 Task: Plan a time block for cross-departmental collaboration.
Action: Mouse moved to (192, 379)
Screenshot: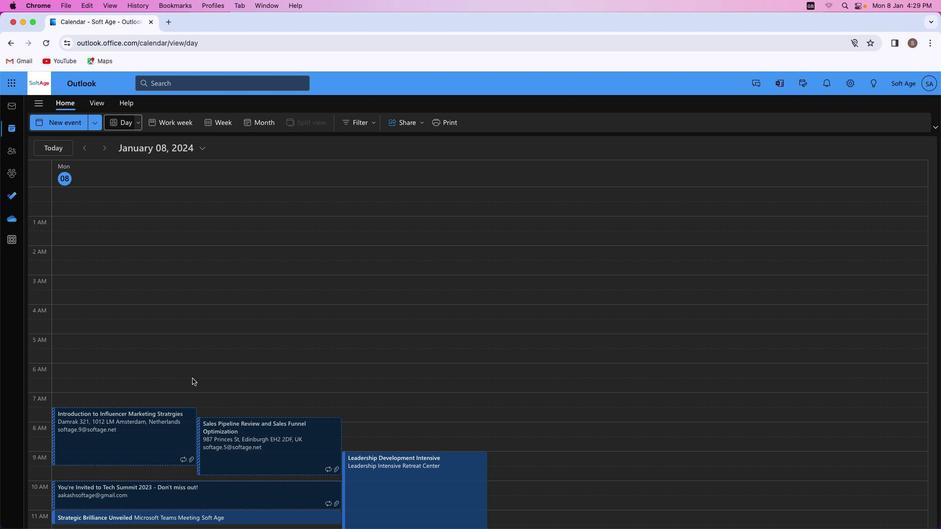 
Action: Mouse pressed left at (192, 379)
Screenshot: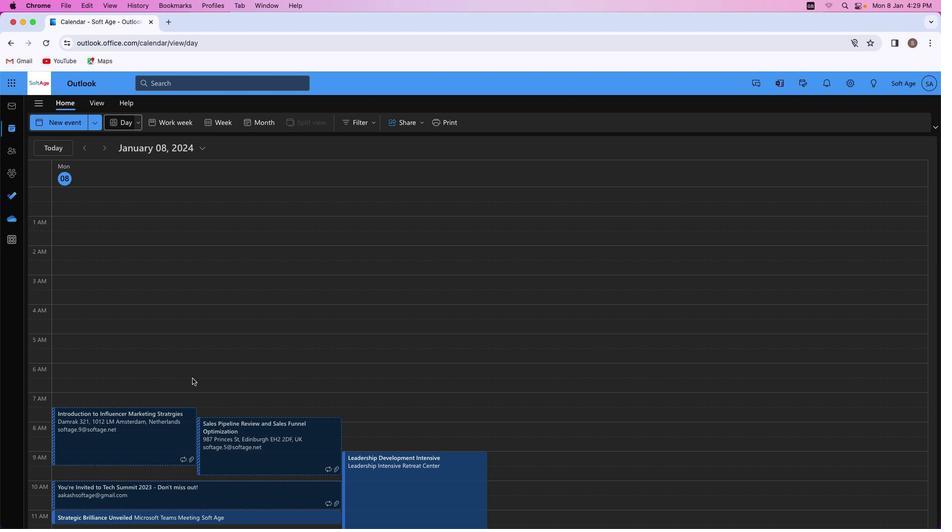 
Action: Mouse moved to (57, 124)
Screenshot: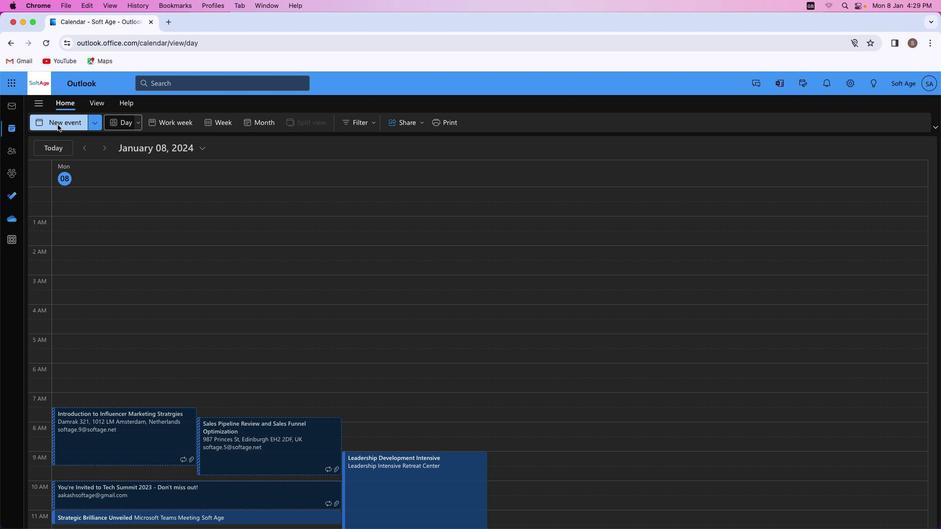 
Action: Mouse pressed left at (57, 124)
Screenshot: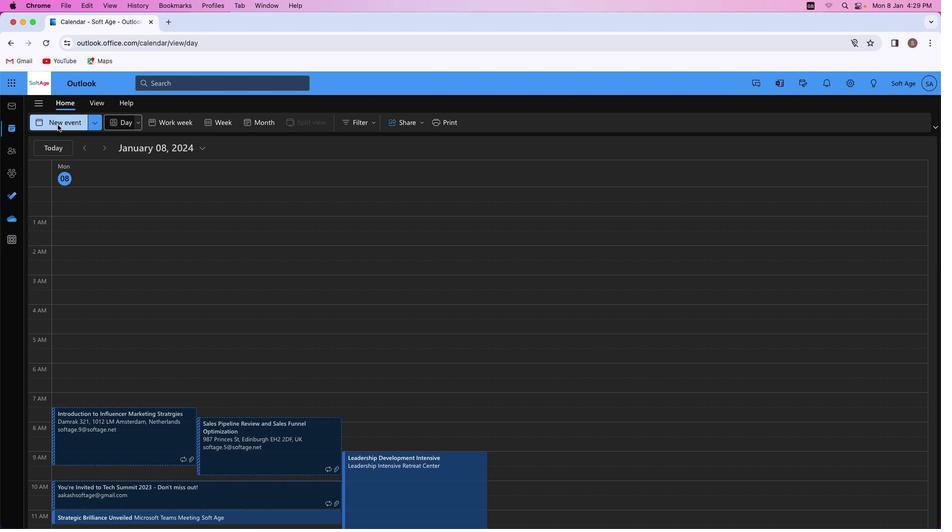 
Action: Mouse moved to (255, 180)
Screenshot: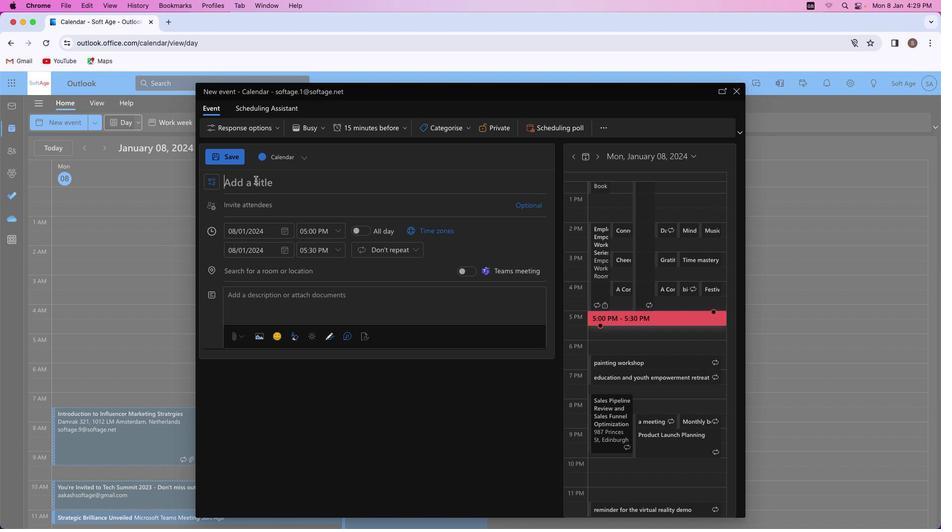 
Action: Mouse pressed left at (255, 180)
Screenshot: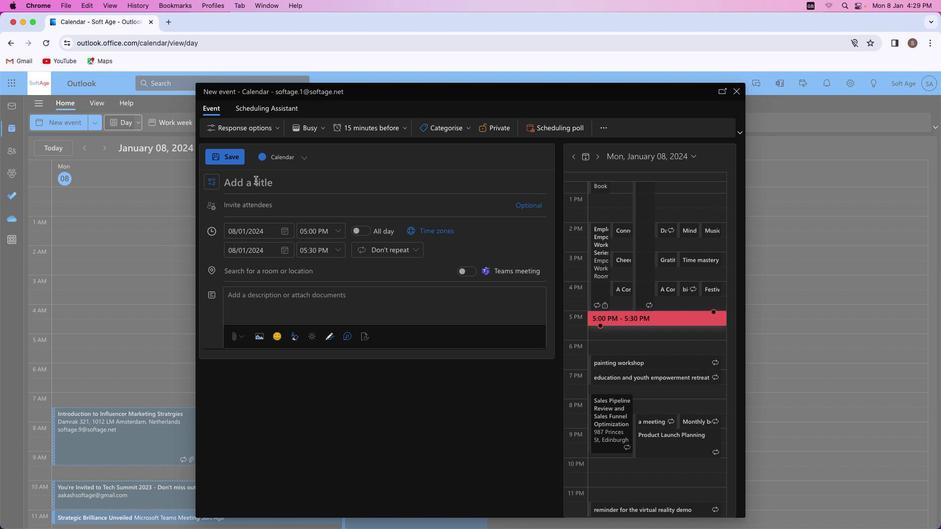 
Action: Key pressed Key.shift'S''y''n''e''r''g''y'Key.spaceKey.shift_r'U''n''l''e''a''s''h''e''d'Key.shift_r':'Key.spaceKey.shift'C''r''o''s''s''-'Key.shift'D''e''p''a''r''t''m''e''n''t''a''l'Key.spaceKey.shift'C''o''l''l''a''b''o''r''a''t''i''o''n'
Screenshot: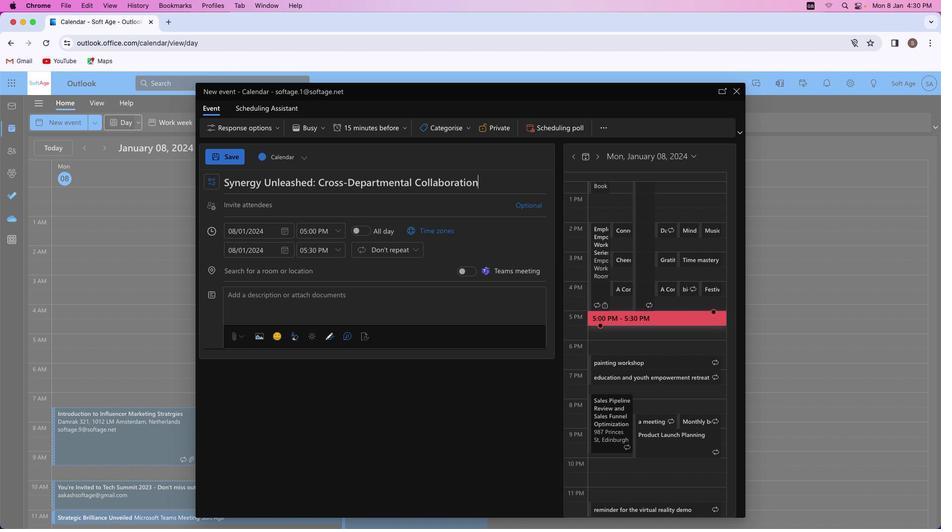 
Action: Mouse moved to (279, 204)
Screenshot: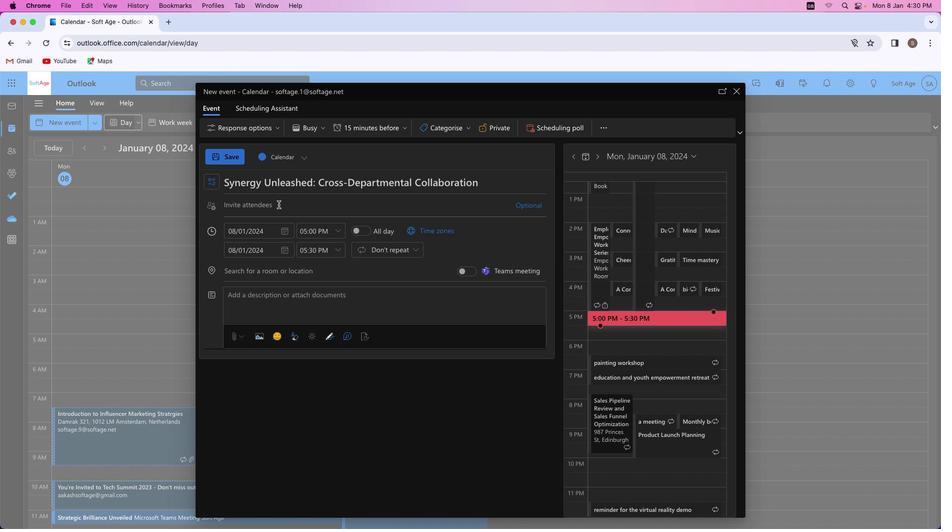 
Action: Mouse pressed left at (279, 204)
Screenshot: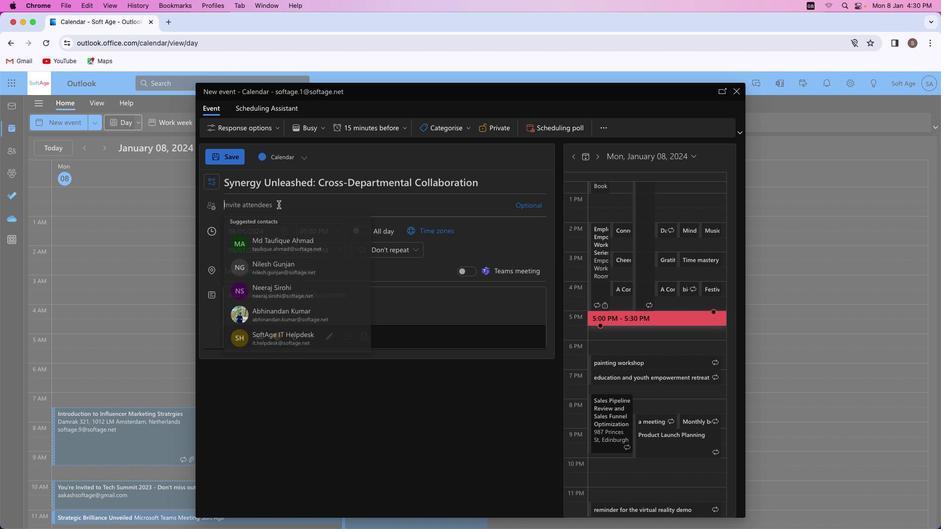 
Action: Key pressed Key.shift'A''k''a''s''h''r''a''j''p''u''t'Key.shift'@''o''u''t''l''o''o''k''.''c''o''m'
Screenshot: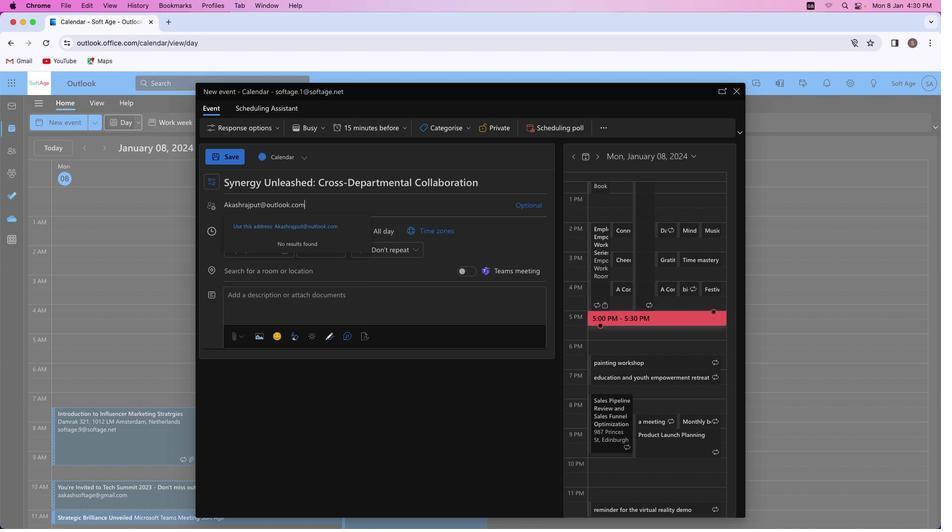 
Action: Mouse moved to (305, 230)
Screenshot: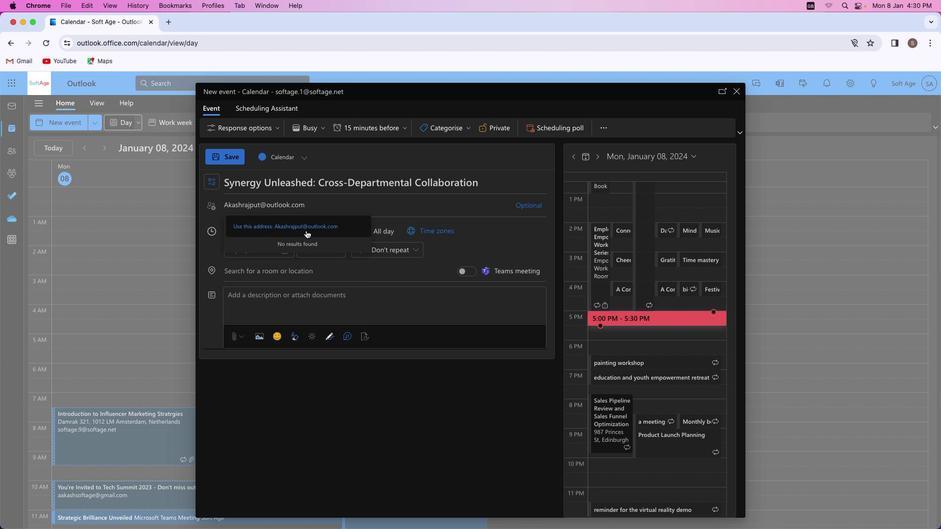 
Action: Mouse pressed left at (305, 230)
Screenshot: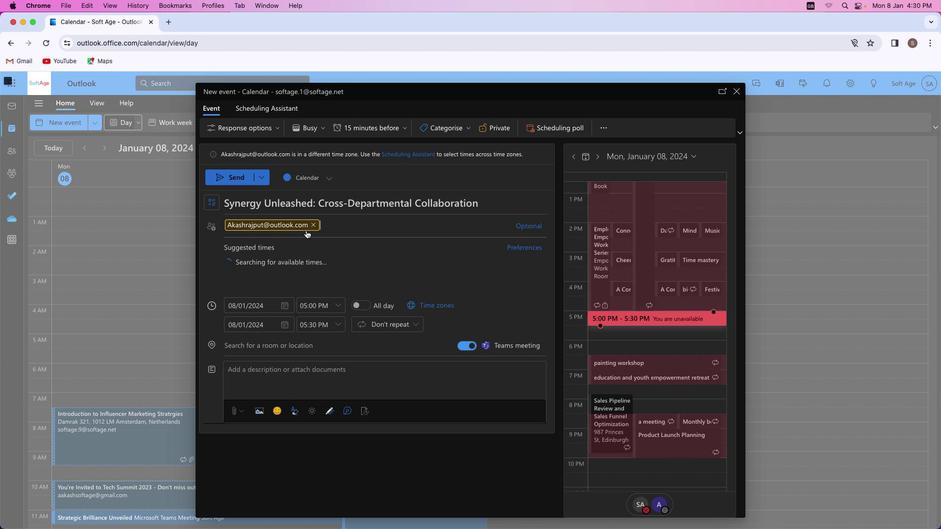 
Action: Mouse moved to (269, 379)
Screenshot: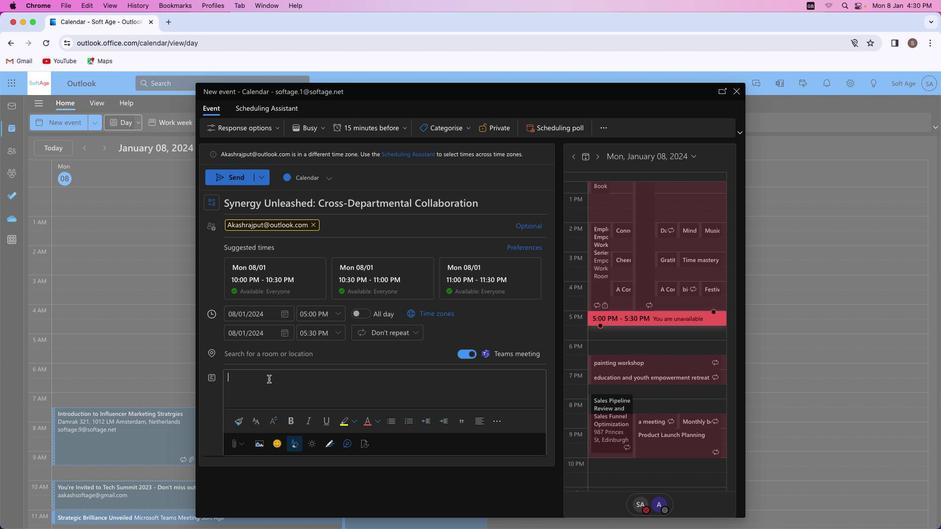 
Action: Mouse pressed left at (269, 379)
Screenshot: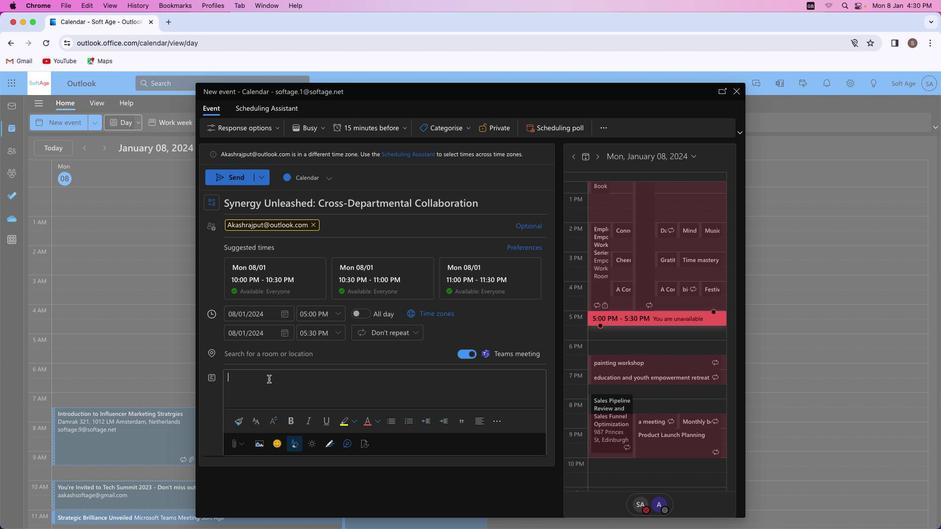 
Action: Key pressed Key.shift'F''o''s''t''e''r'Key.space'i''n''n''o''v''a''t''i''o''n'Key.space'a''n''d'Key.space'u''n''i''t''y'Key.space'w''i''t''h'Key.space'c''r''o''s''s''-''d''e''p''a''r''t''m''e''n''t''a''l'Key.space'c''o''l''l''a''b''o''r''a''t''i''o''n''.'Key.spaceKey.shift_r'J''o''i''n'Key.space'f''o''r''c''e''s'','Key.space'b''r''e''a''k'Key.space's''i''l''o''s'','Key.space'a''n''d'Key.space'c''r''e''a''t''e'Key.space'a'Key.space'd''y''n''a''m''i''c'Key.space'e''n''v''i''r''o''n''m''e''n''t'Key.space'f''o''r'Key.space's''h''a''r''e''d'Key.space's''u''c''c''e''s''s'Key.space'a''n''d'Key.space'g''r''o''w''t''h''.'
Screenshot: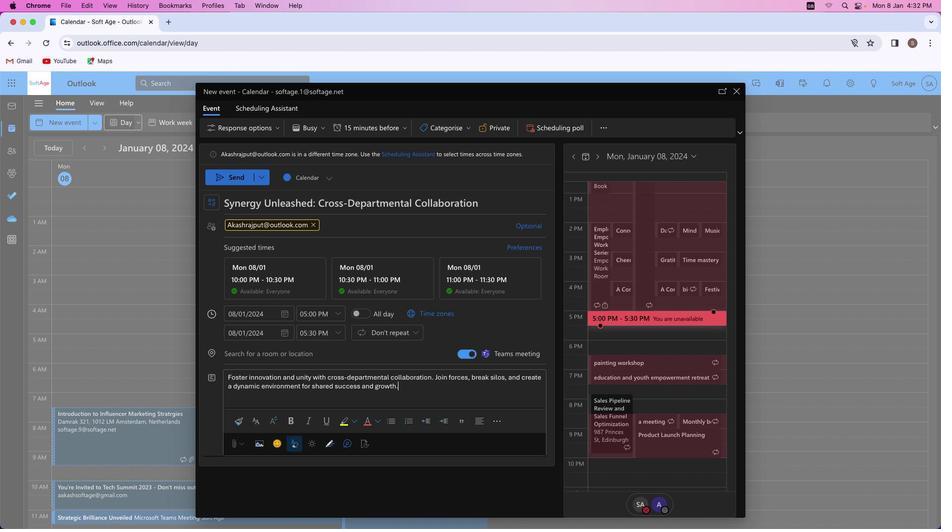 
Action: Mouse moved to (327, 378)
Screenshot: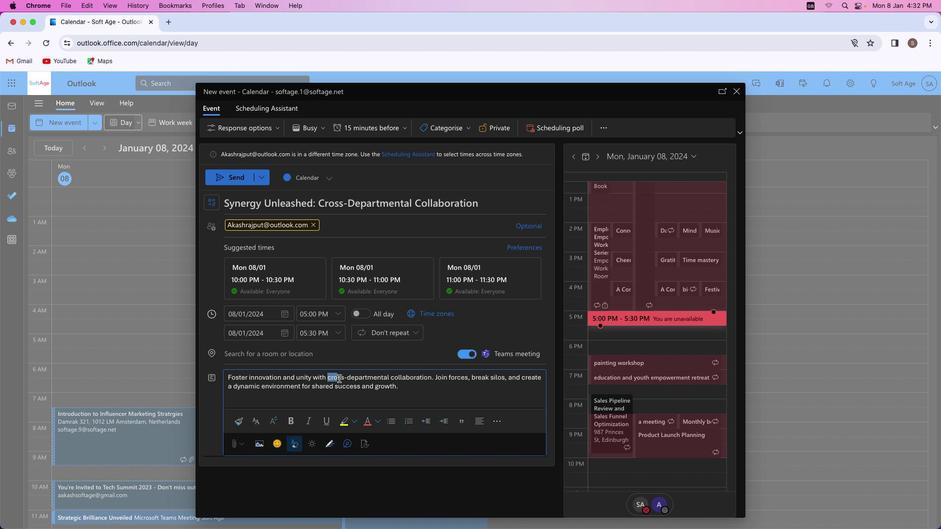 
Action: Mouse pressed left at (327, 378)
Screenshot: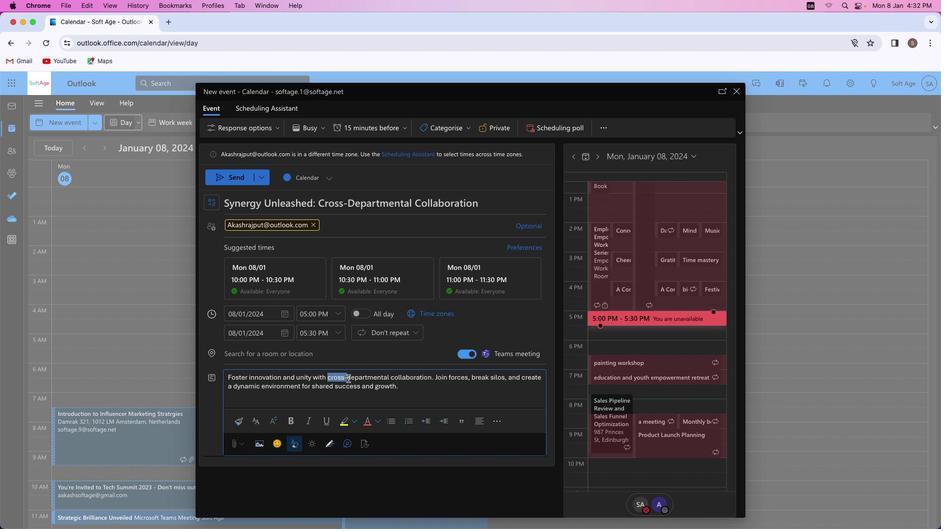 
Action: Mouse moved to (293, 424)
Screenshot: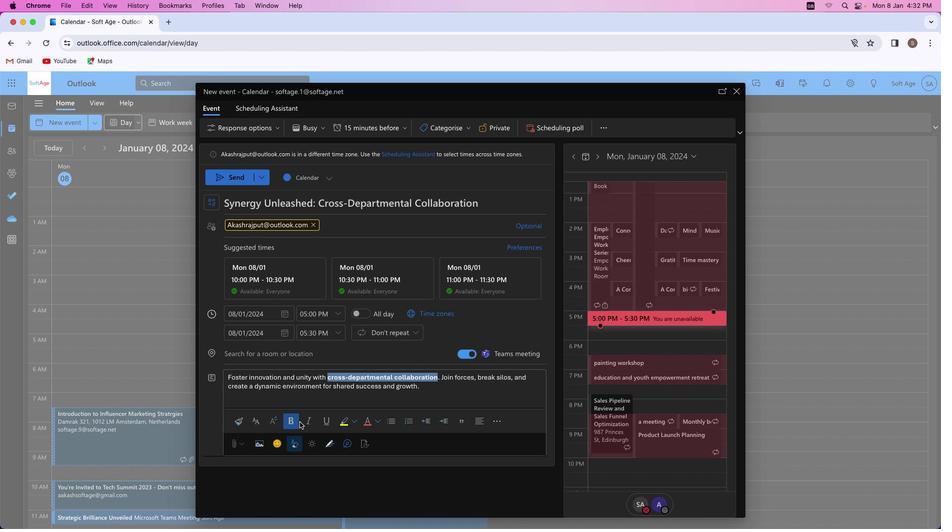 
Action: Mouse pressed left at (293, 424)
Screenshot: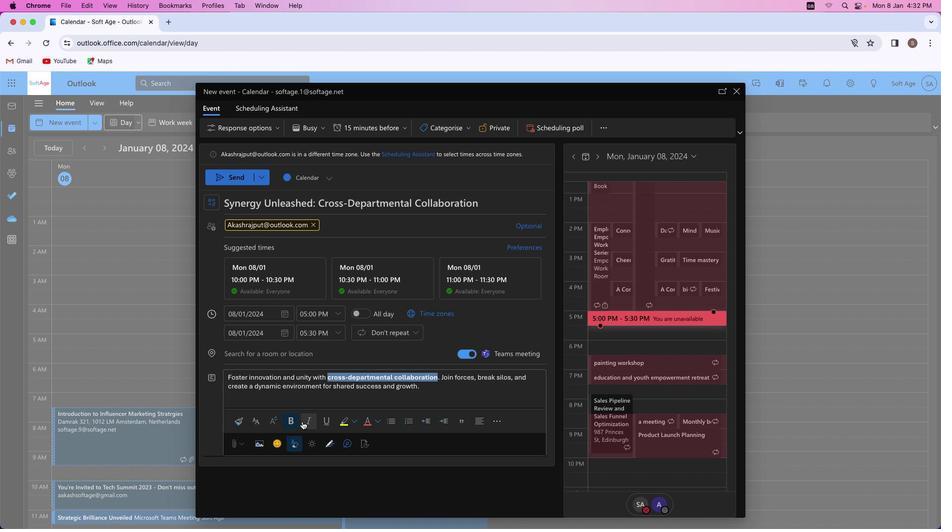 
Action: Mouse moved to (309, 420)
Screenshot: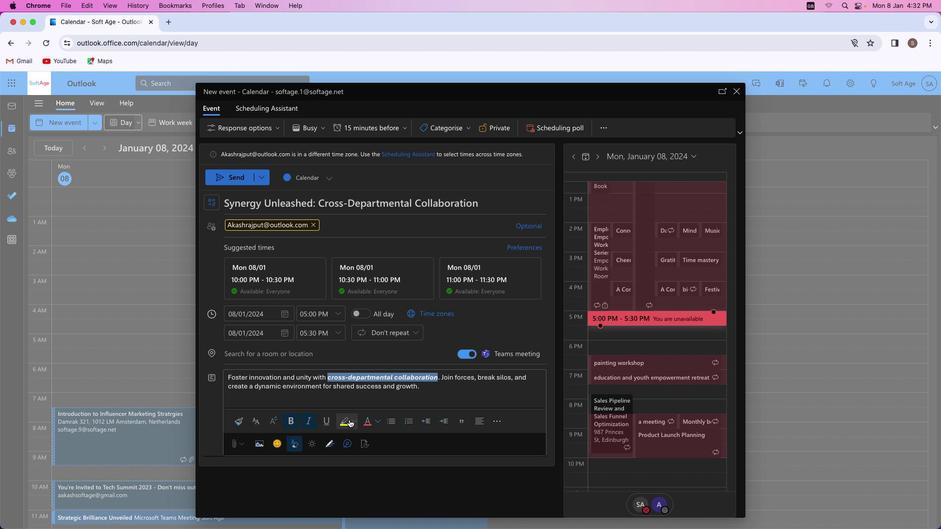 
Action: Mouse pressed left at (309, 420)
Screenshot: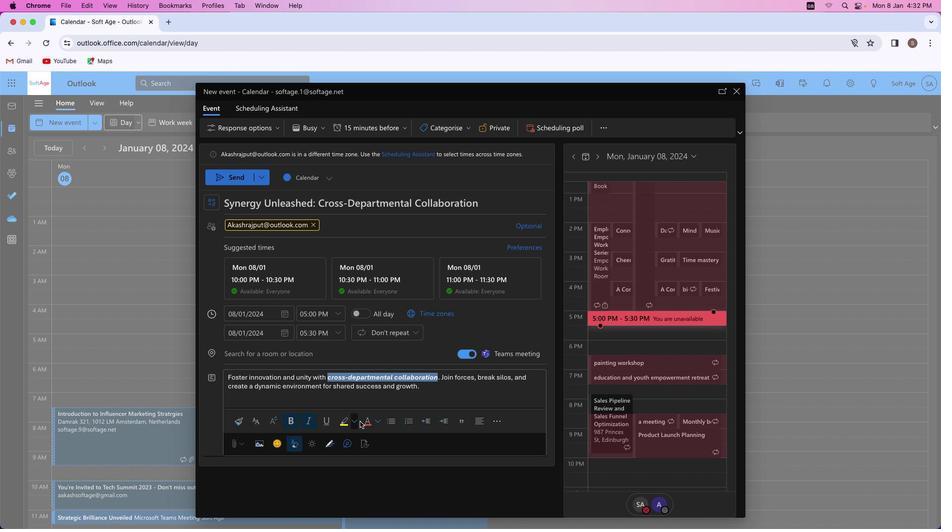 
Action: Mouse moved to (375, 419)
Screenshot: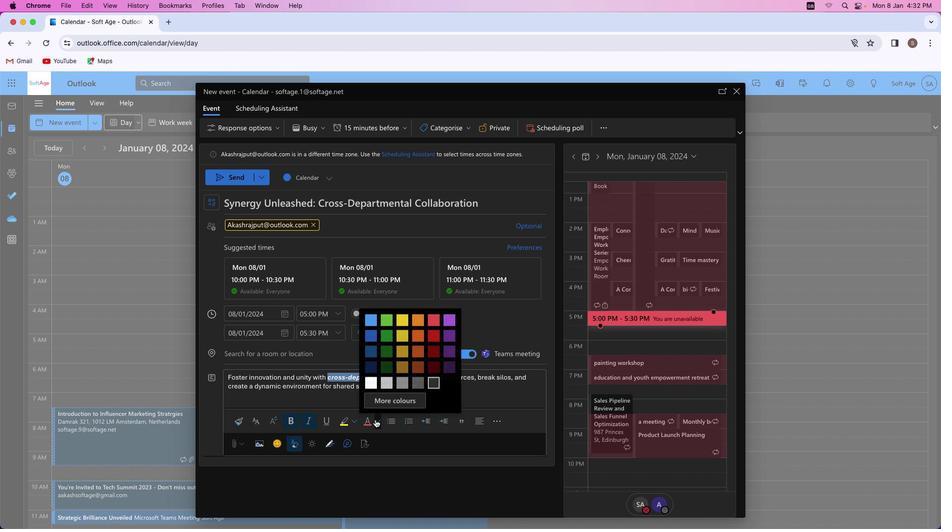 
Action: Mouse pressed left at (375, 419)
Screenshot: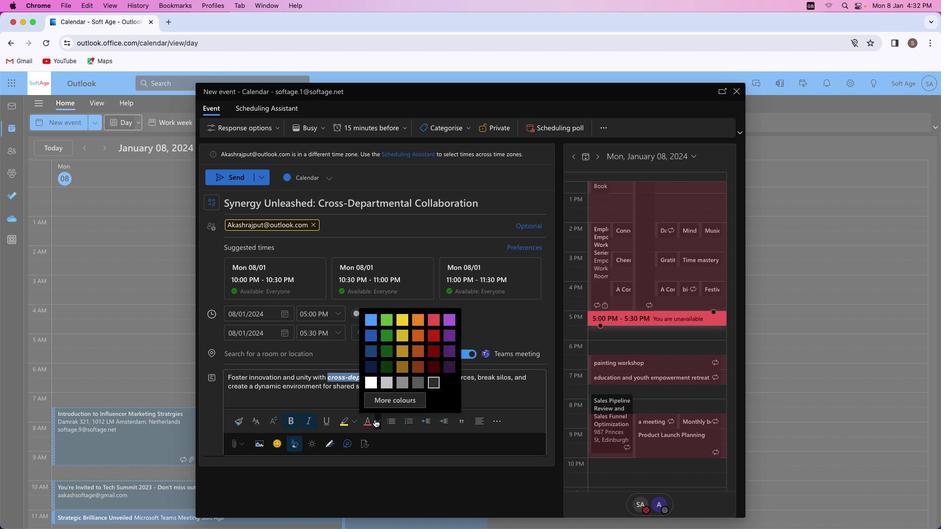 
Action: Mouse moved to (449, 368)
Screenshot: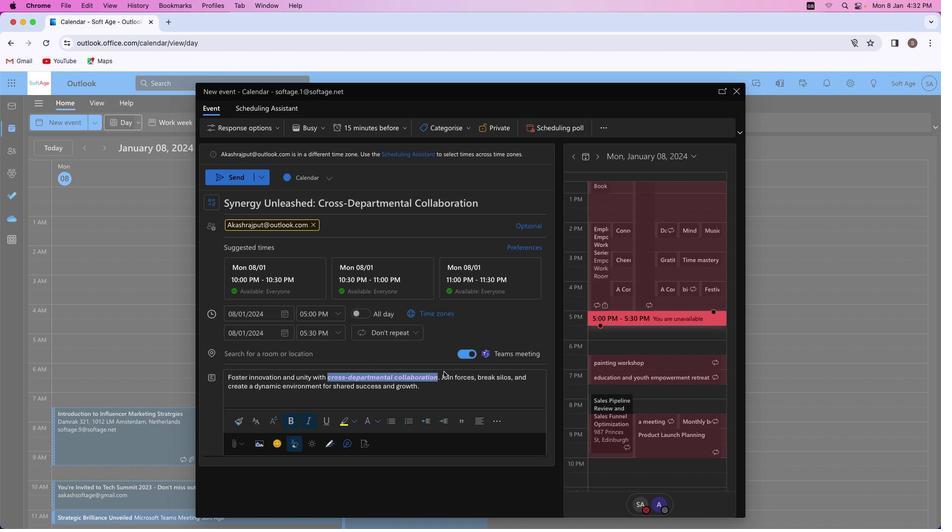 
Action: Mouse pressed left at (449, 368)
Screenshot: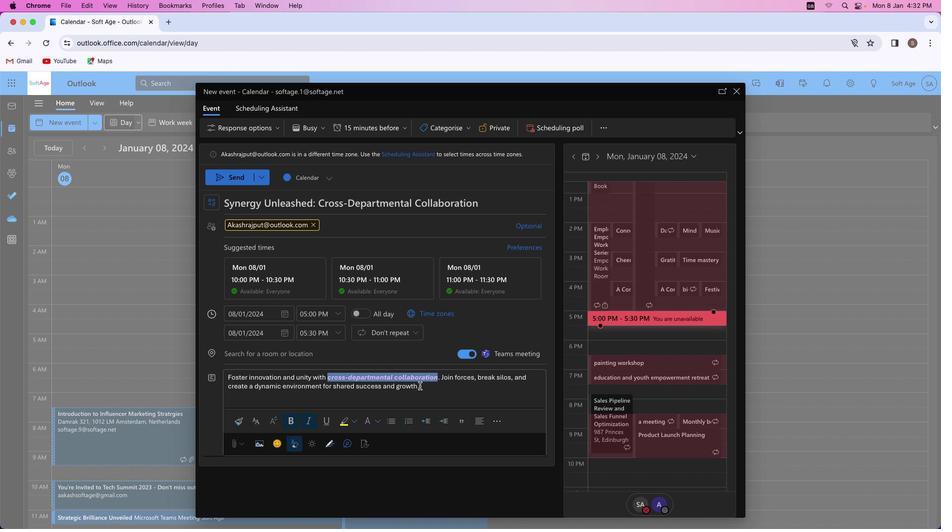 
Action: Mouse moved to (374, 398)
Screenshot: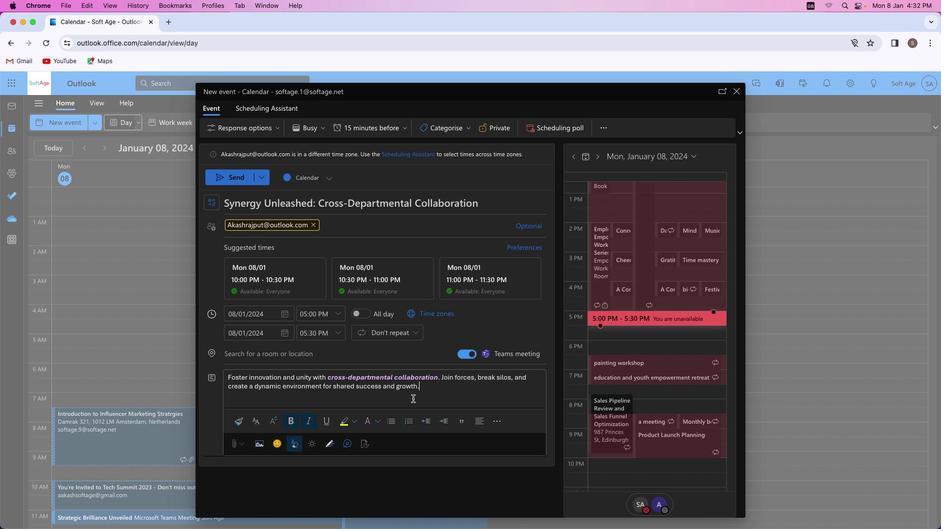 
Action: Mouse pressed left at (374, 398)
Screenshot: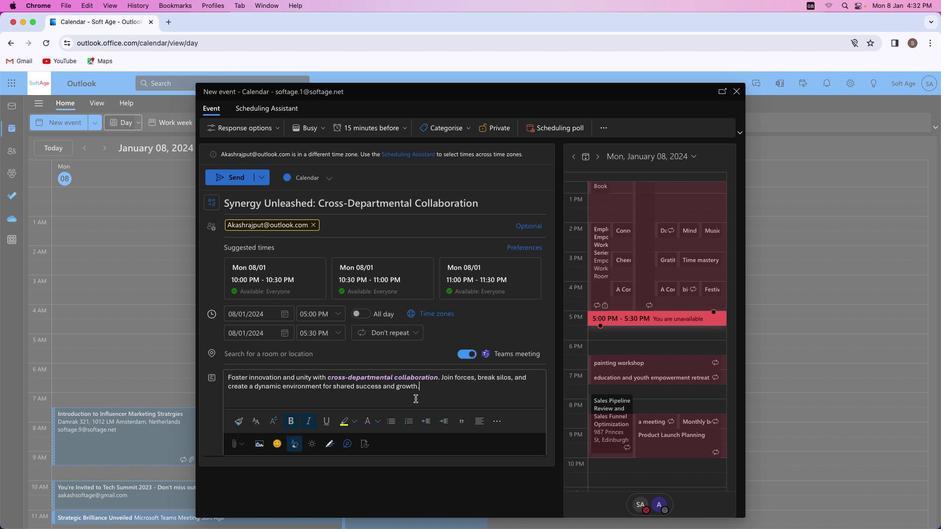 
Action: Mouse moved to (427, 398)
Screenshot: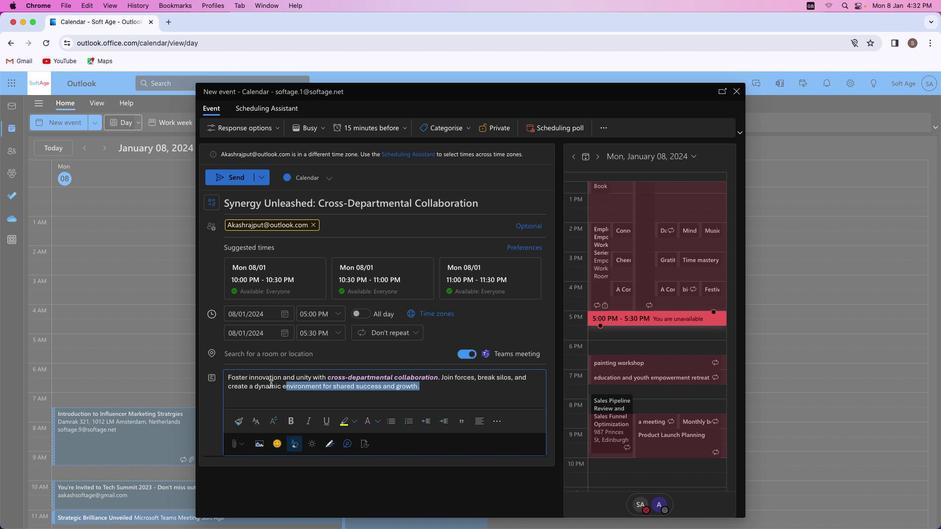 
Action: Mouse pressed left at (427, 398)
Screenshot: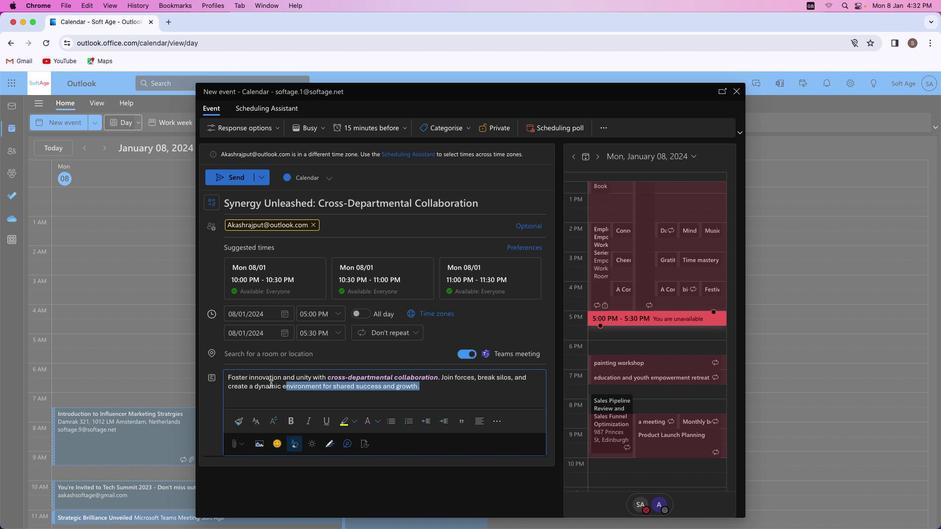 
Action: Mouse moved to (355, 423)
Screenshot: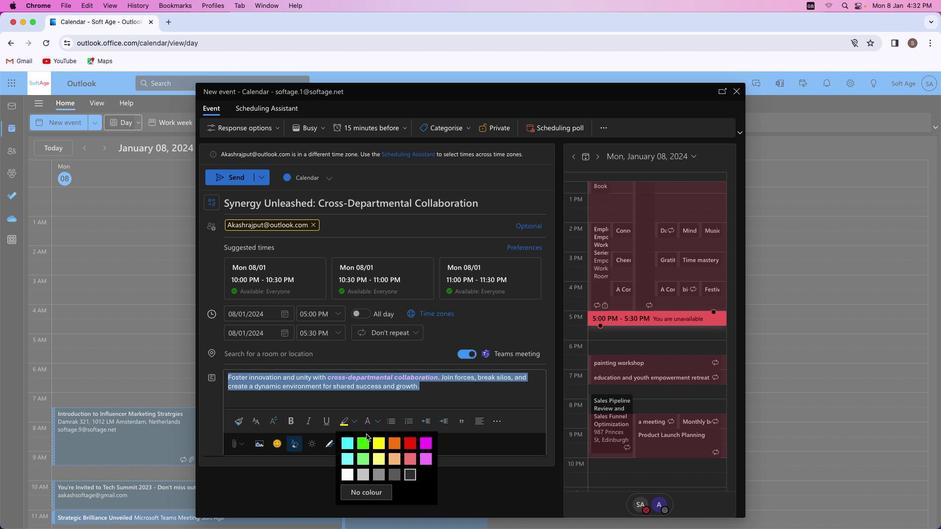 
Action: Mouse pressed left at (355, 423)
Screenshot: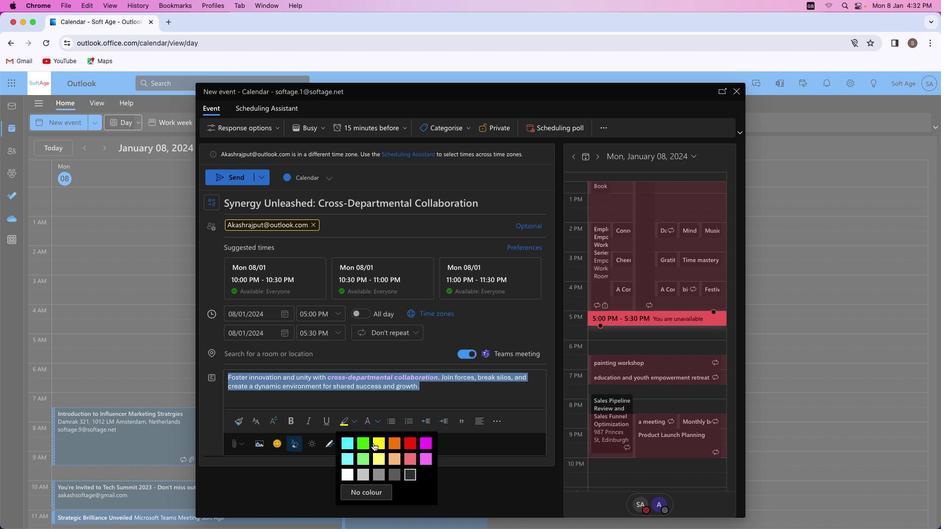 
Action: Mouse moved to (392, 473)
Screenshot: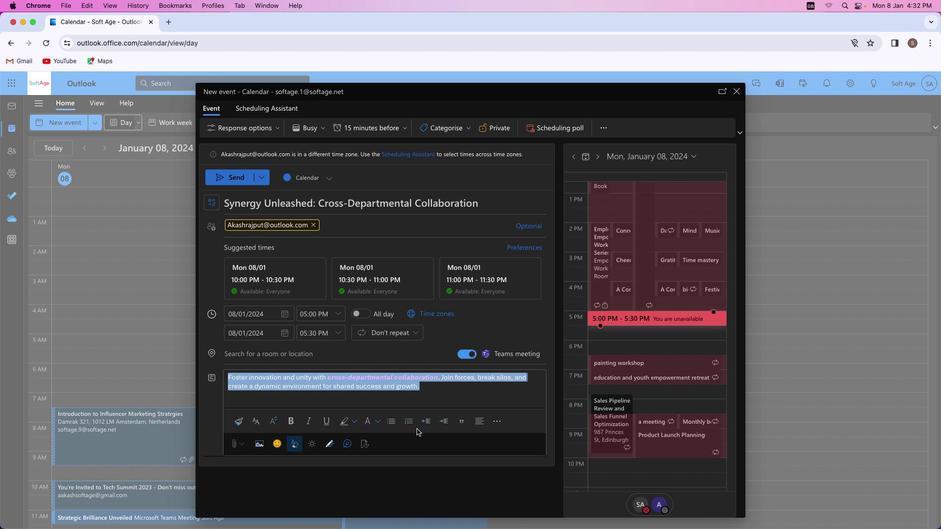
Action: Mouse pressed left at (392, 473)
Screenshot: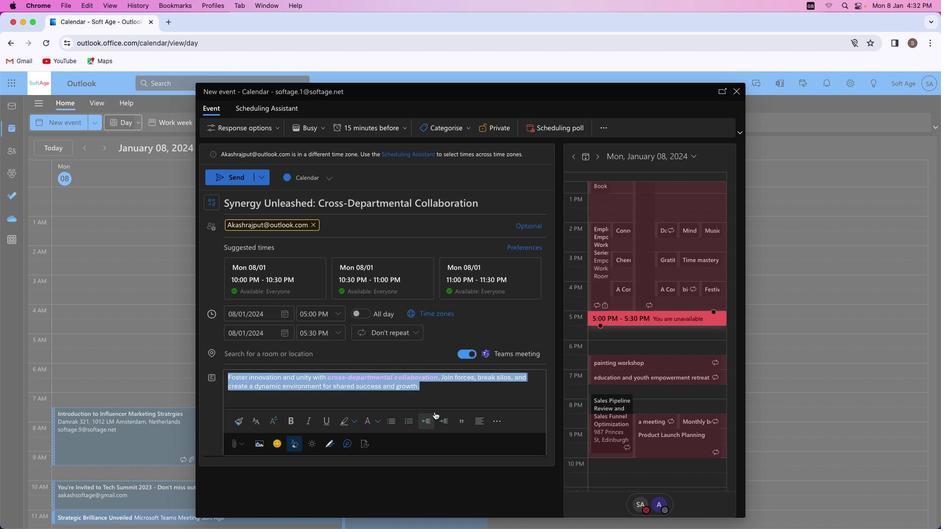 
Action: Mouse moved to (437, 399)
Screenshot: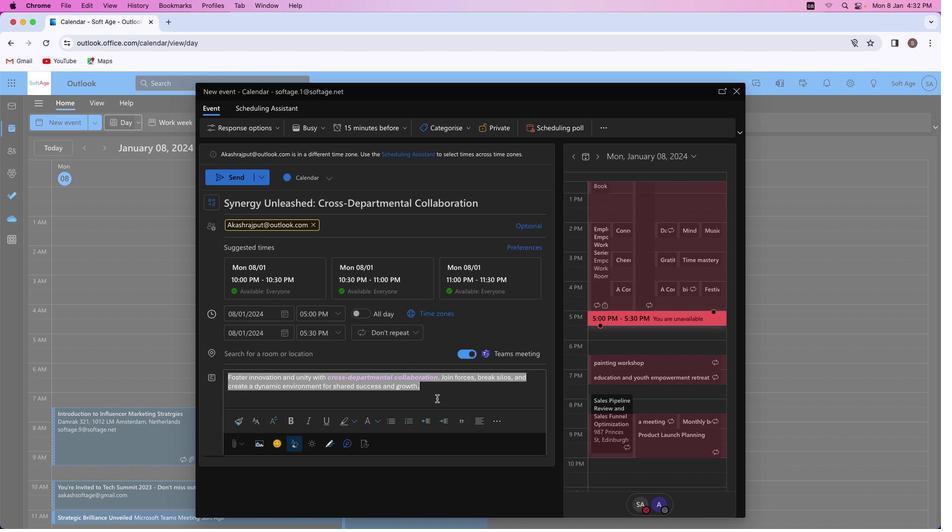 
Action: Mouse pressed left at (437, 399)
Screenshot: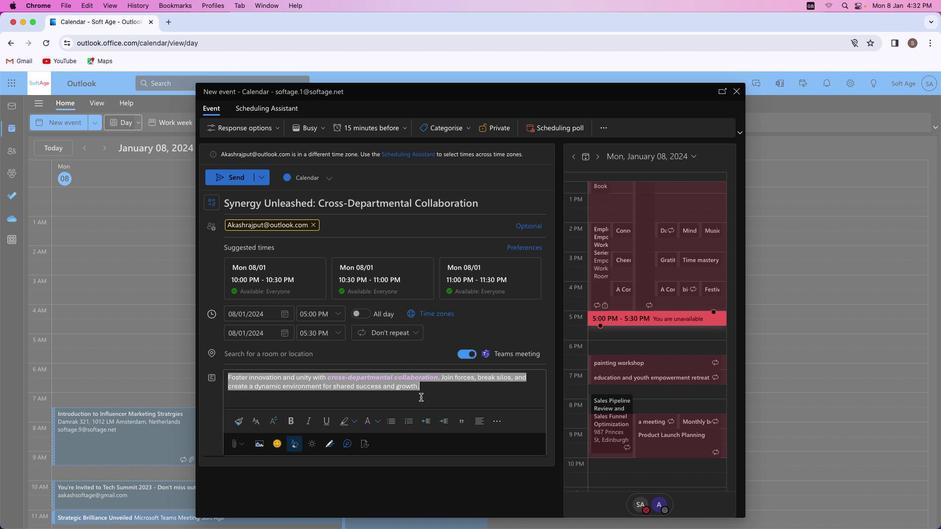 
Action: Mouse moved to (269, 355)
Screenshot: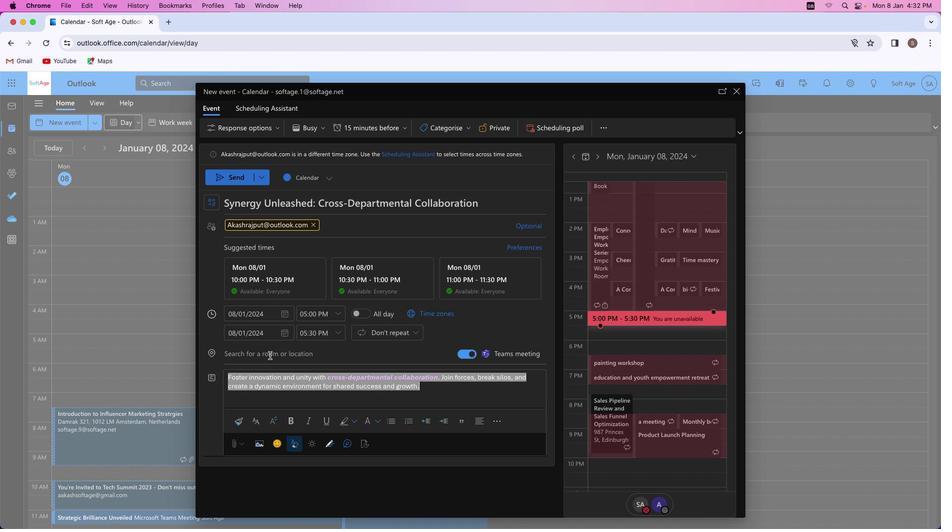 
Action: Mouse pressed left at (269, 355)
Screenshot: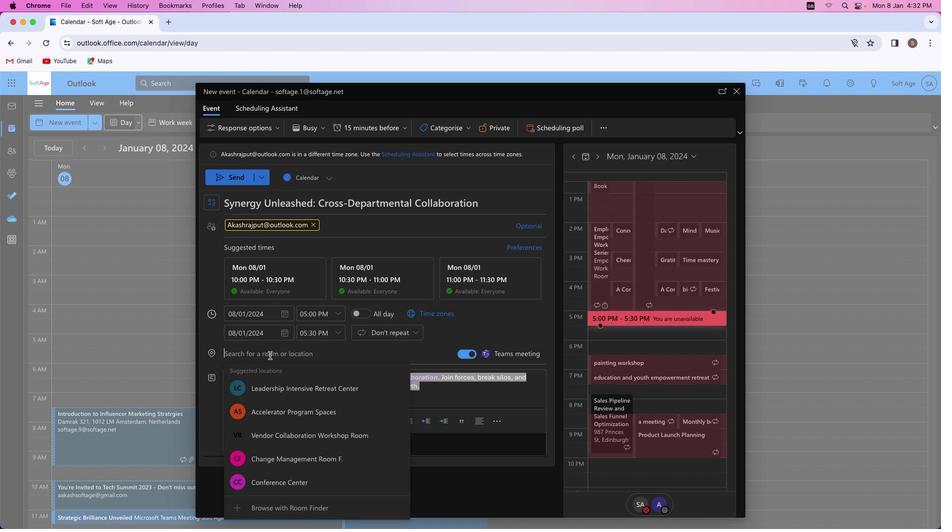 
Action: Key pressed Key.shift'C''r''o''s''s'
Screenshot: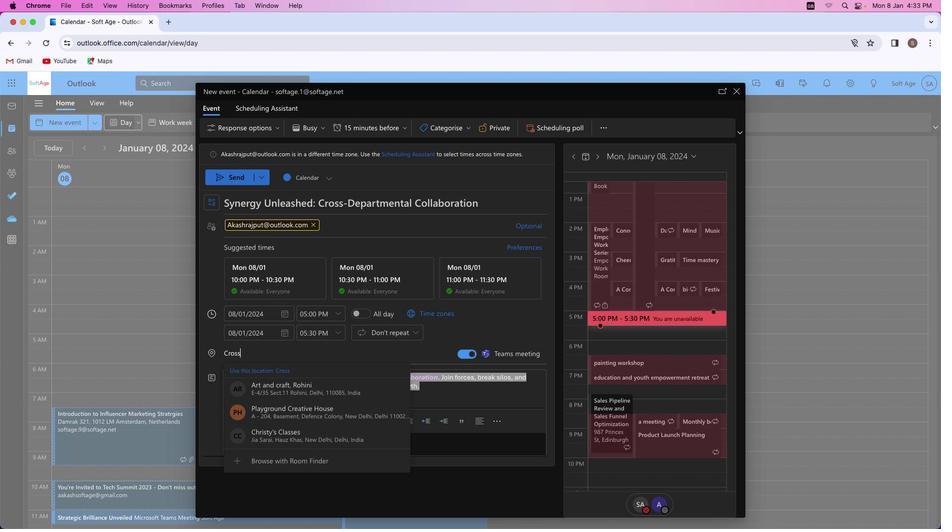 
Action: Mouse moved to (290, 433)
Screenshot: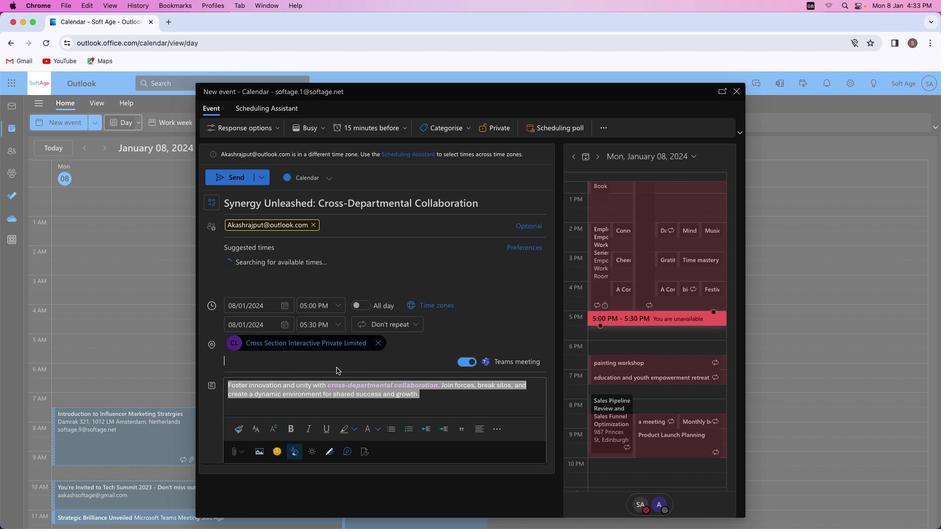
Action: Mouse pressed left at (290, 433)
Screenshot: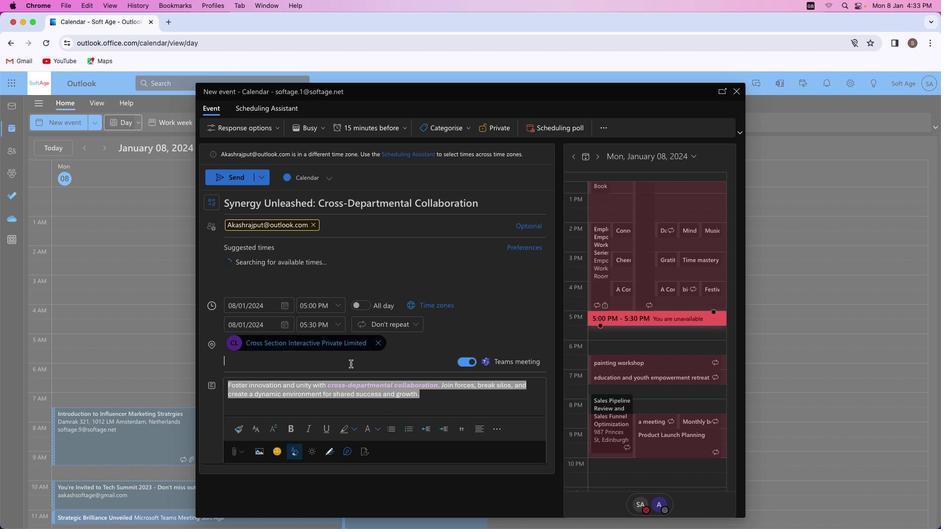 
Action: Mouse moved to (234, 174)
Screenshot: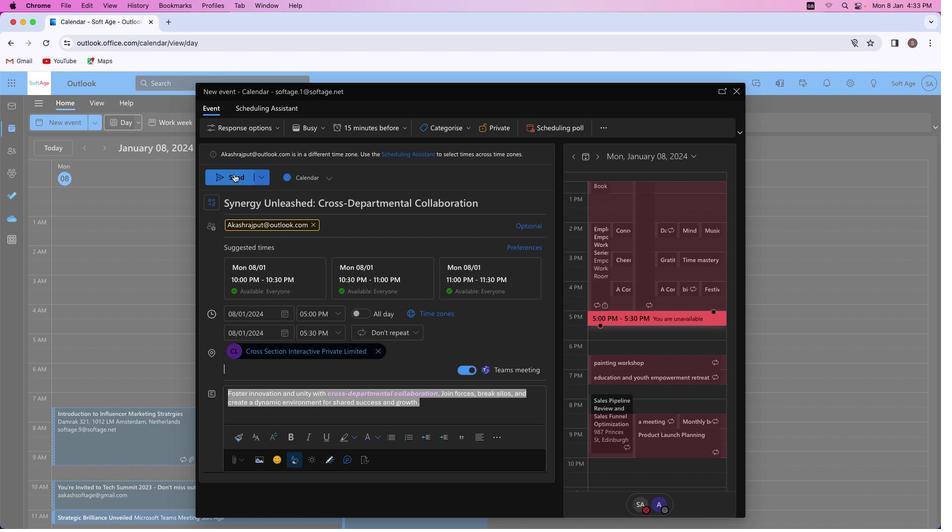 
Action: Mouse pressed left at (234, 174)
Screenshot: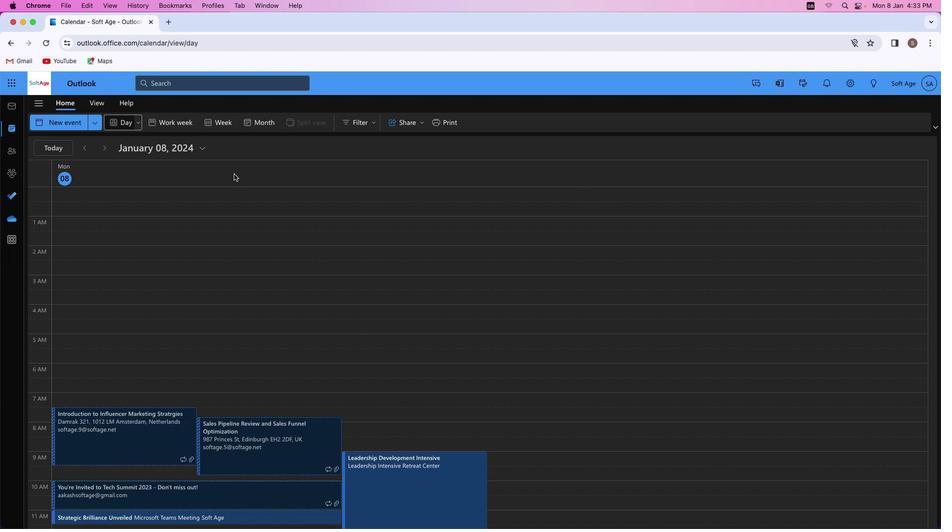 
Action: Mouse moved to (454, 320)
Screenshot: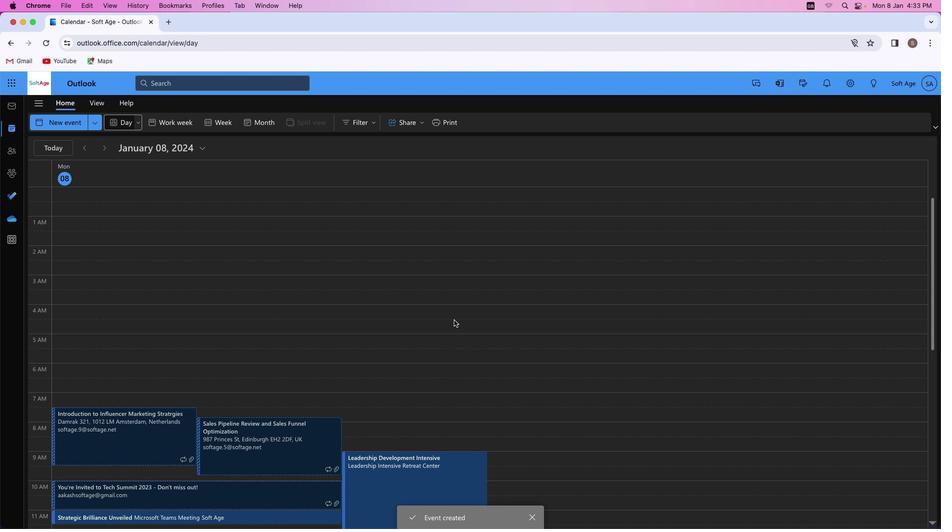 
